 Task: Create a due date automation trigger when advanced on, on the monday after a card is due add basic assigned to me at 11:00 AM.
Action: Mouse moved to (837, 258)
Screenshot: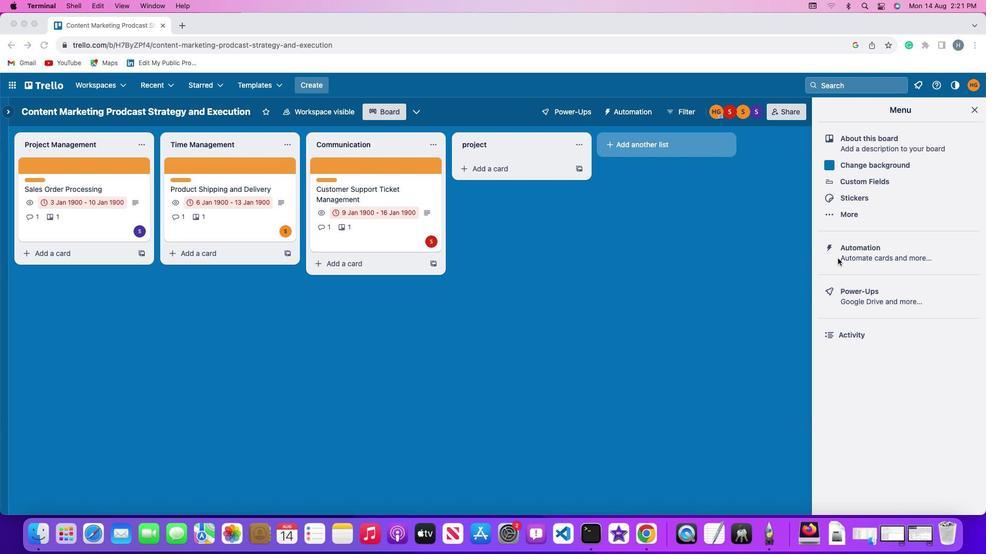 
Action: Mouse pressed left at (837, 258)
Screenshot: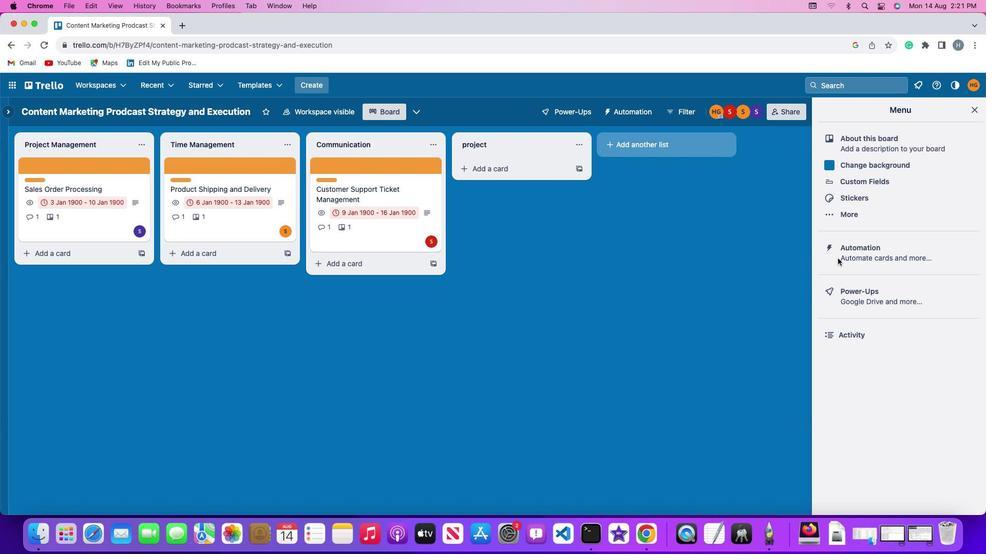 
Action: Mouse pressed left at (837, 258)
Screenshot: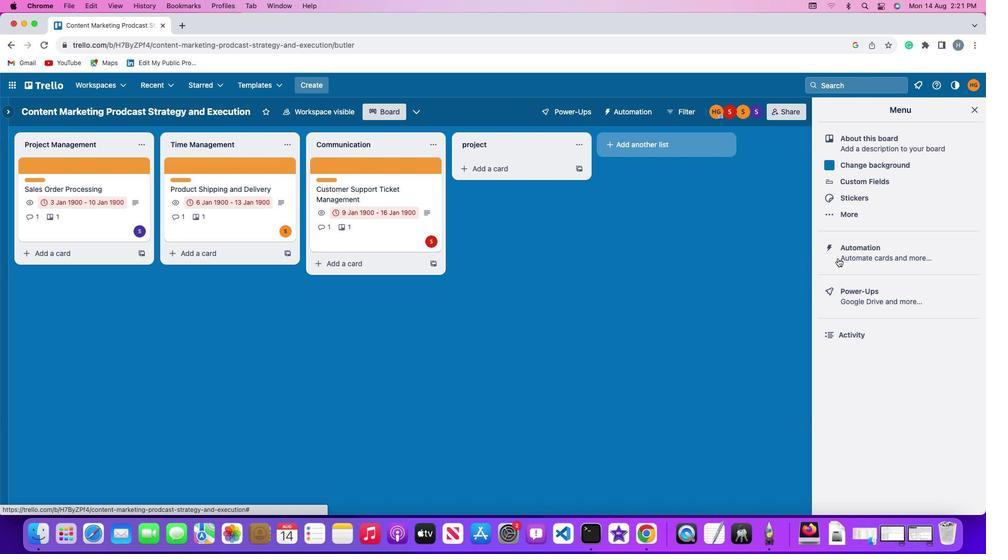 
Action: Mouse moved to (70, 243)
Screenshot: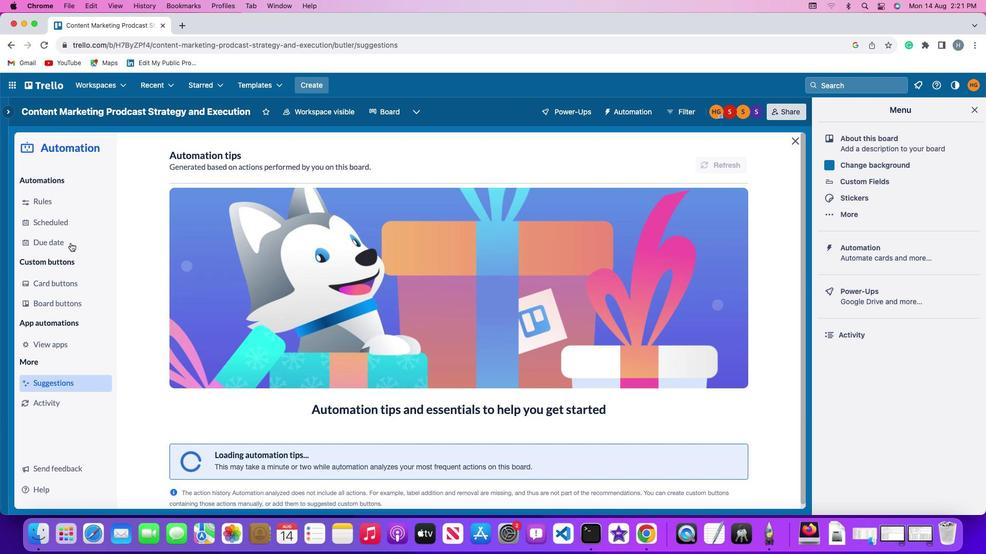 
Action: Mouse pressed left at (70, 243)
Screenshot: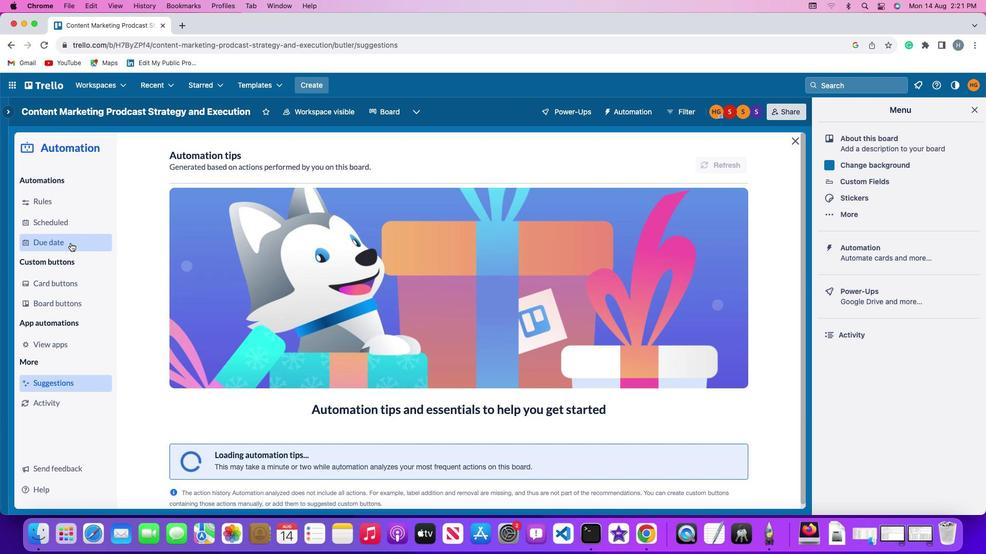 
Action: Mouse moved to (692, 159)
Screenshot: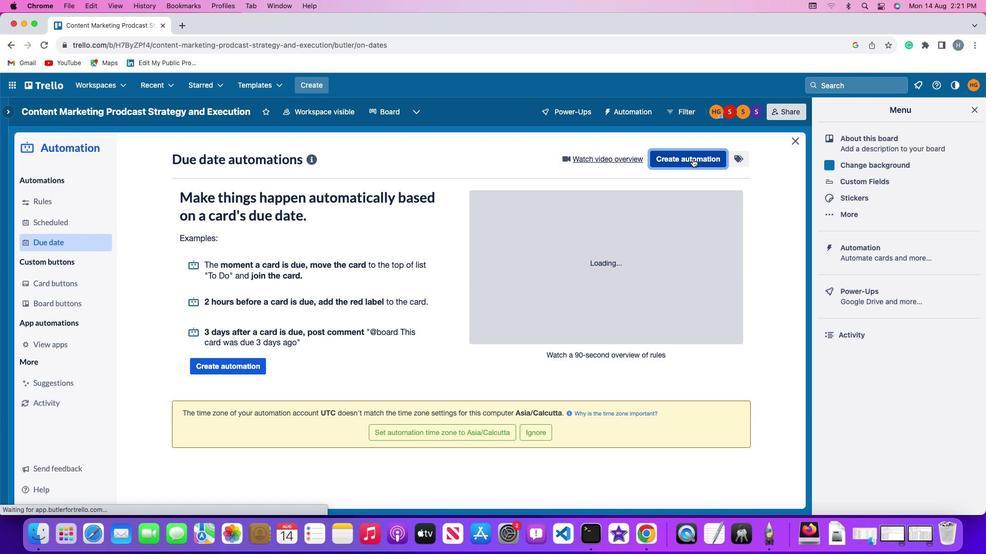 
Action: Mouse pressed left at (692, 159)
Screenshot: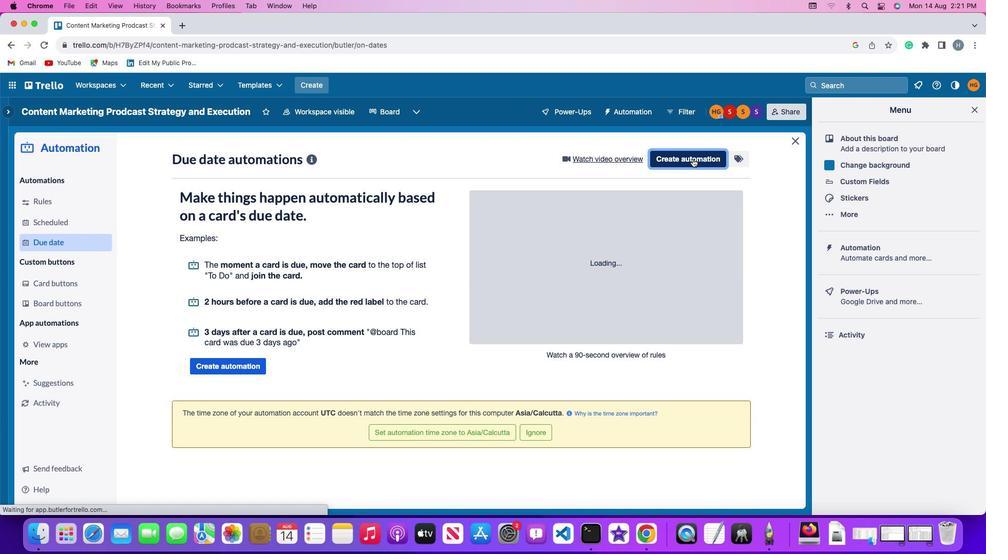 
Action: Mouse moved to (272, 258)
Screenshot: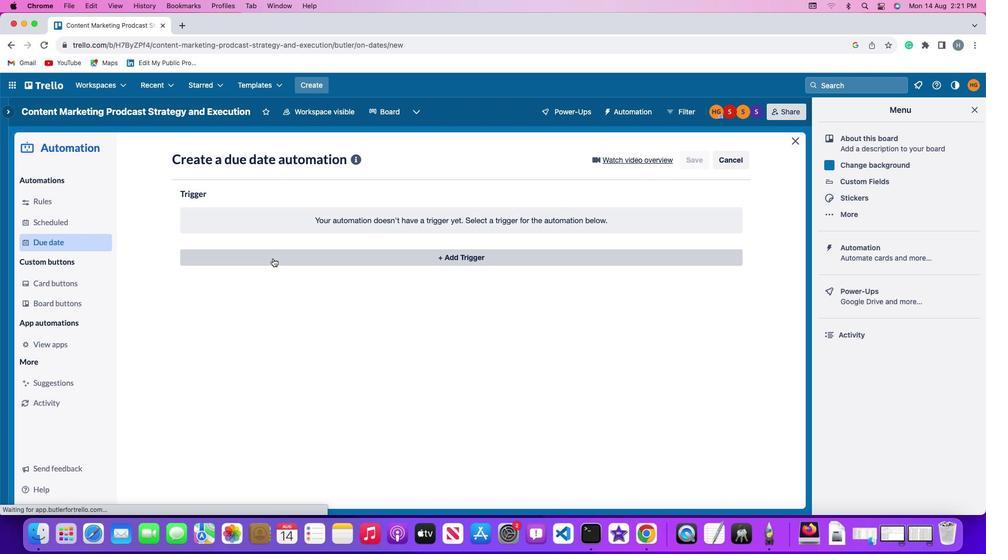 
Action: Mouse pressed left at (272, 258)
Screenshot: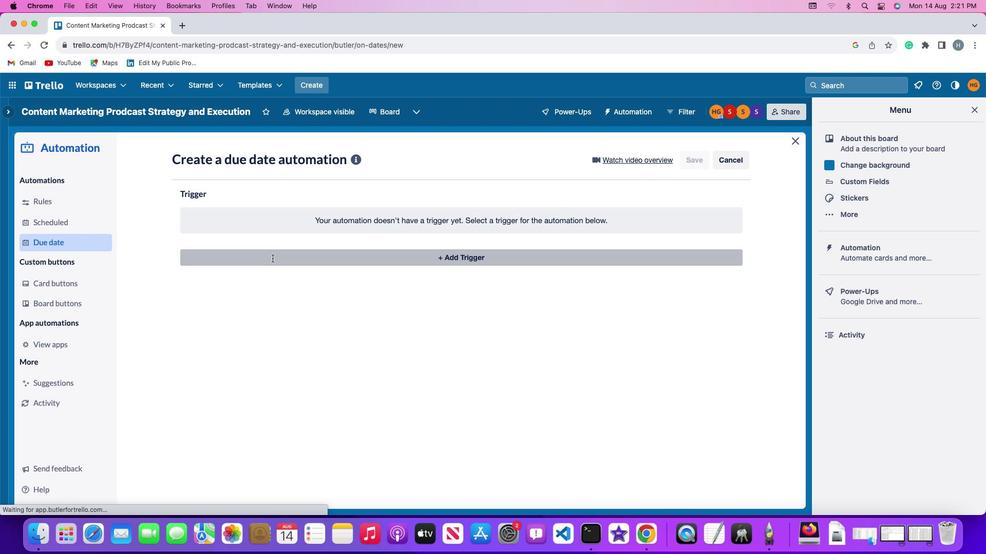 
Action: Mouse moved to (222, 448)
Screenshot: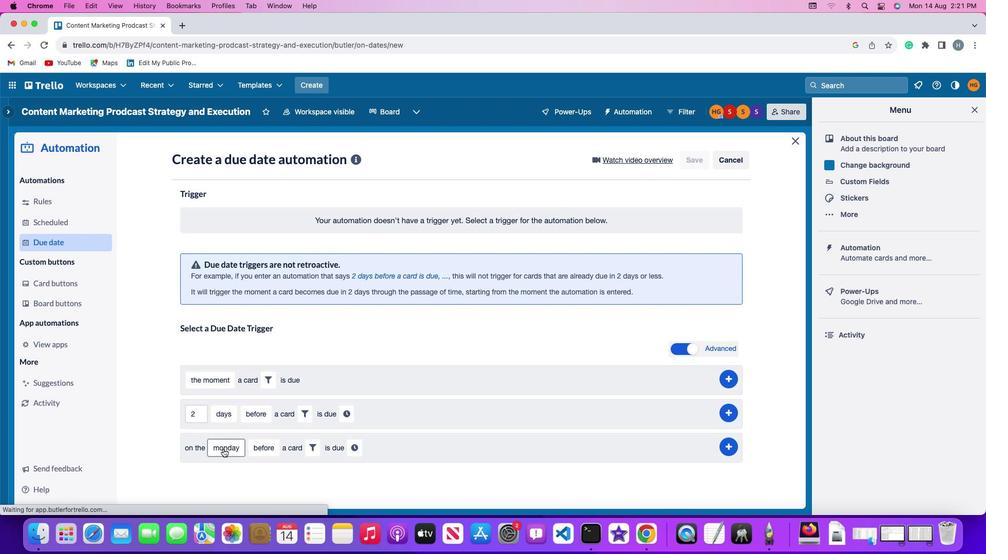 
Action: Mouse pressed left at (222, 448)
Screenshot: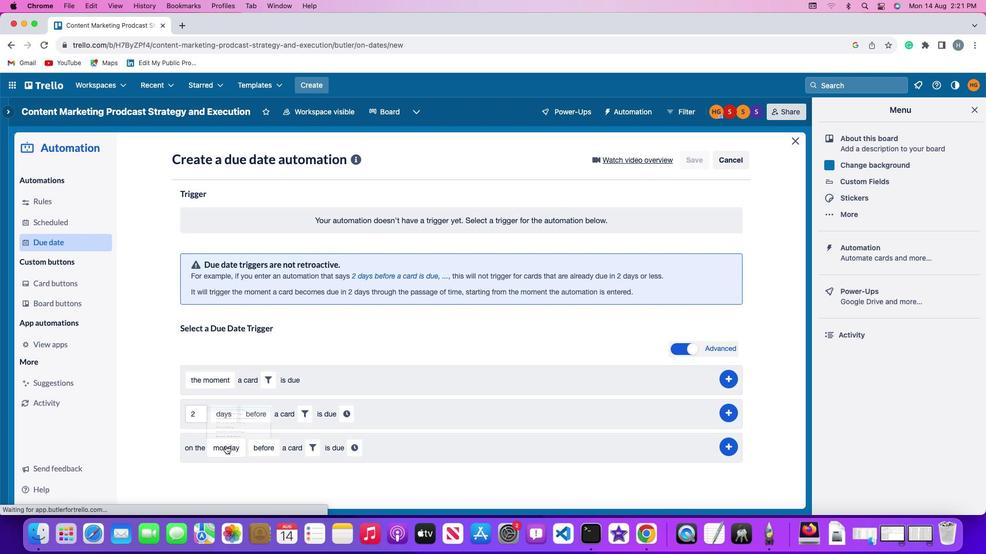 
Action: Mouse moved to (247, 308)
Screenshot: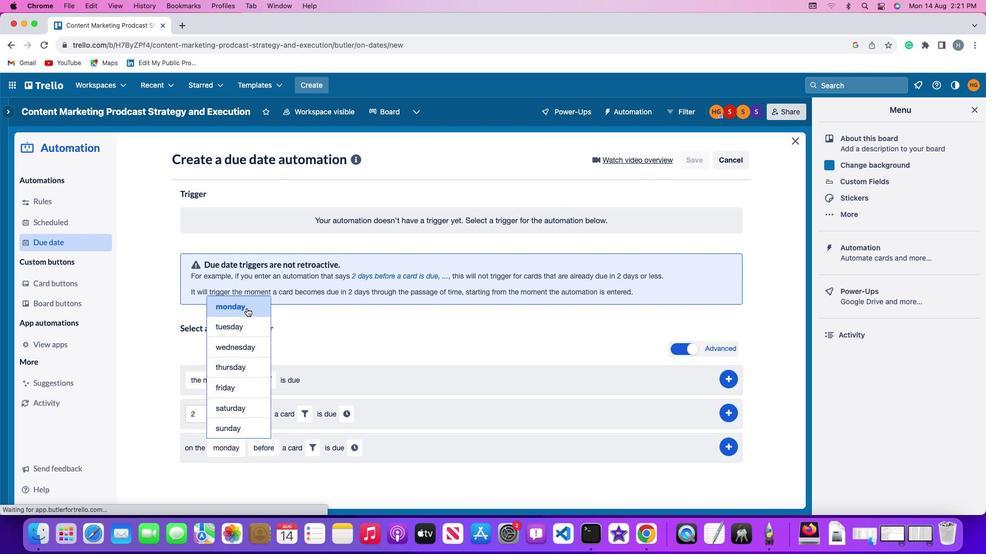 
Action: Mouse pressed left at (247, 308)
Screenshot: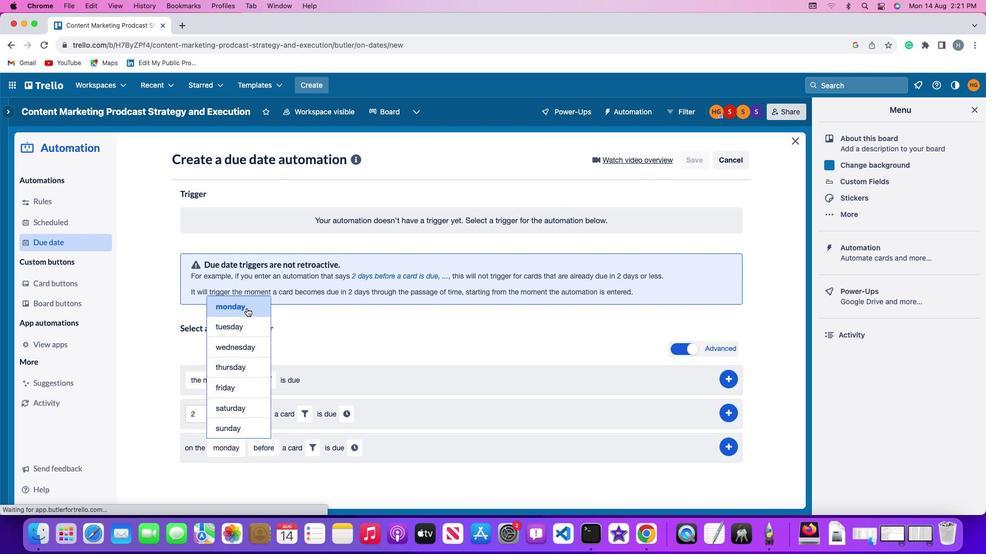 
Action: Mouse moved to (270, 448)
Screenshot: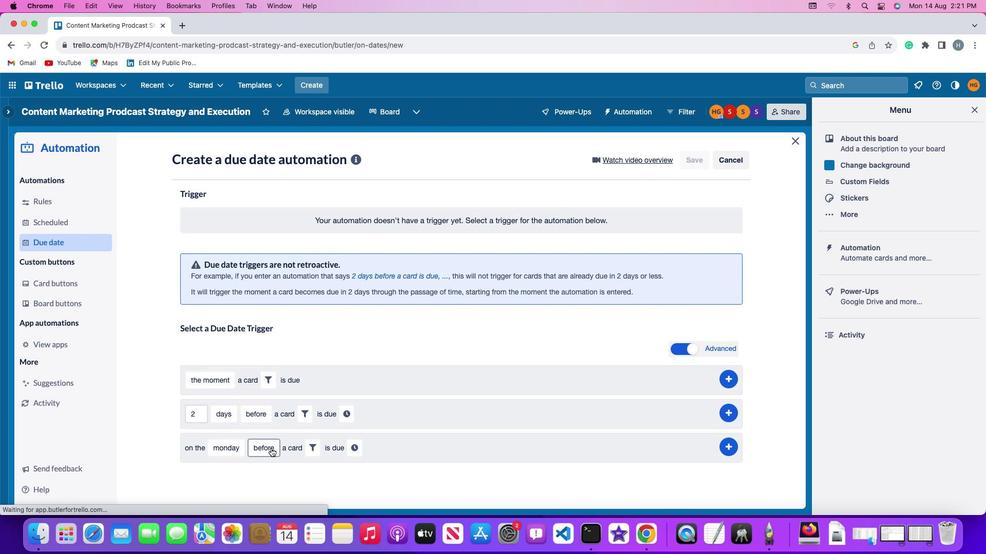 
Action: Mouse pressed left at (270, 448)
Screenshot: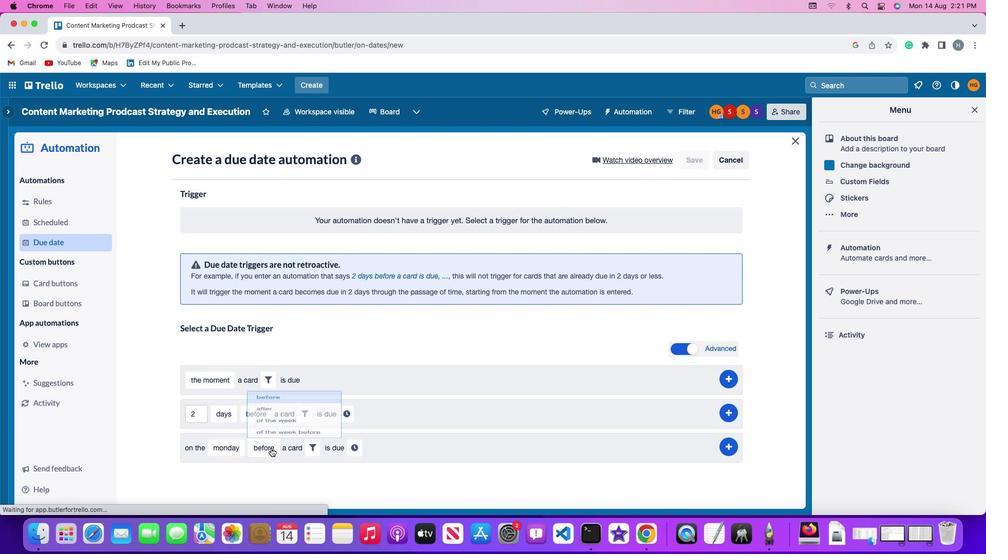 
Action: Mouse moved to (281, 384)
Screenshot: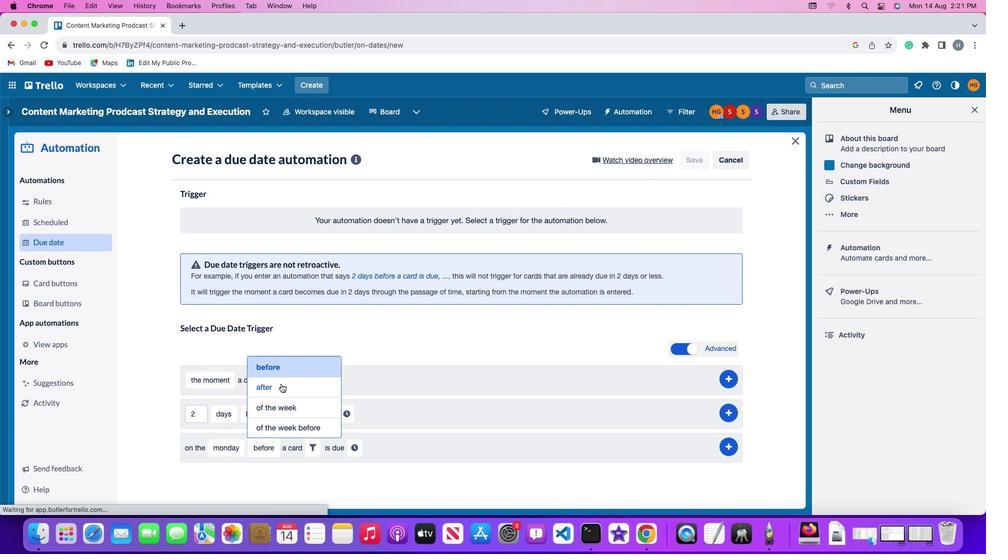 
Action: Mouse pressed left at (281, 384)
Screenshot: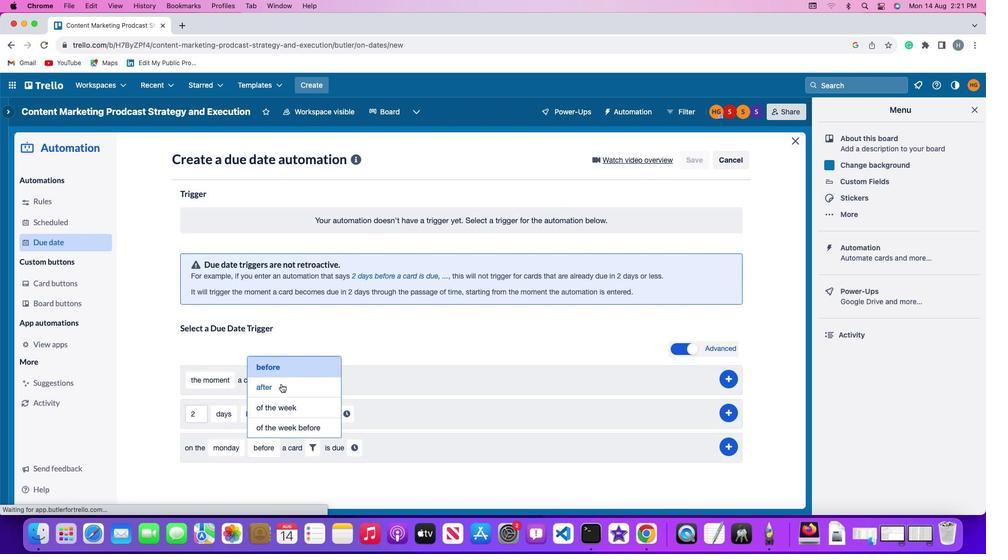 
Action: Mouse moved to (308, 447)
Screenshot: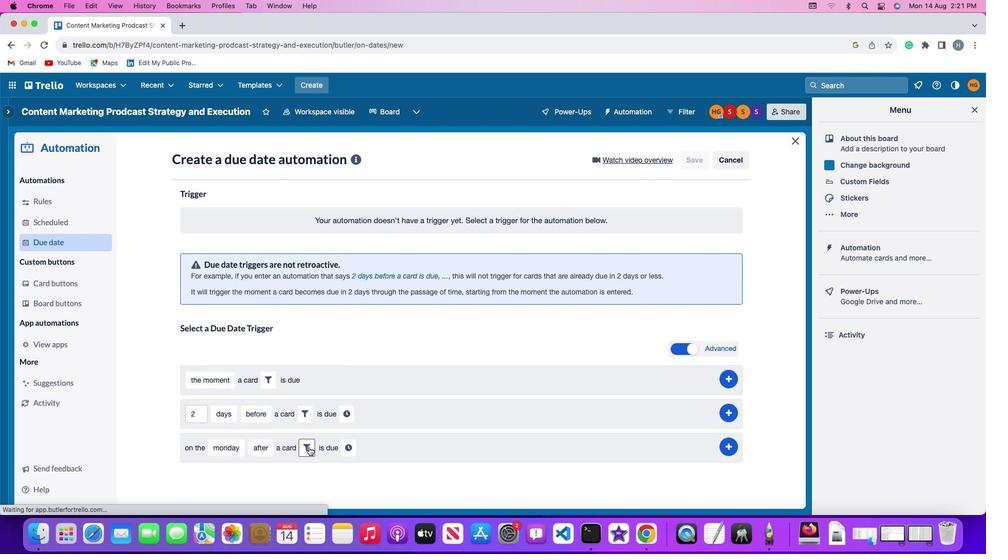
Action: Mouse pressed left at (308, 447)
Screenshot: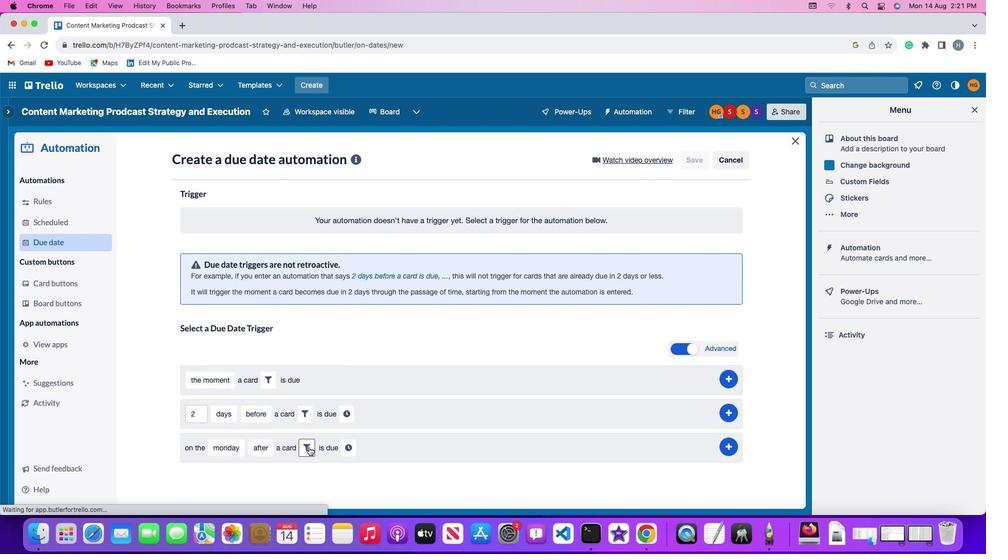 
Action: Mouse moved to (287, 482)
Screenshot: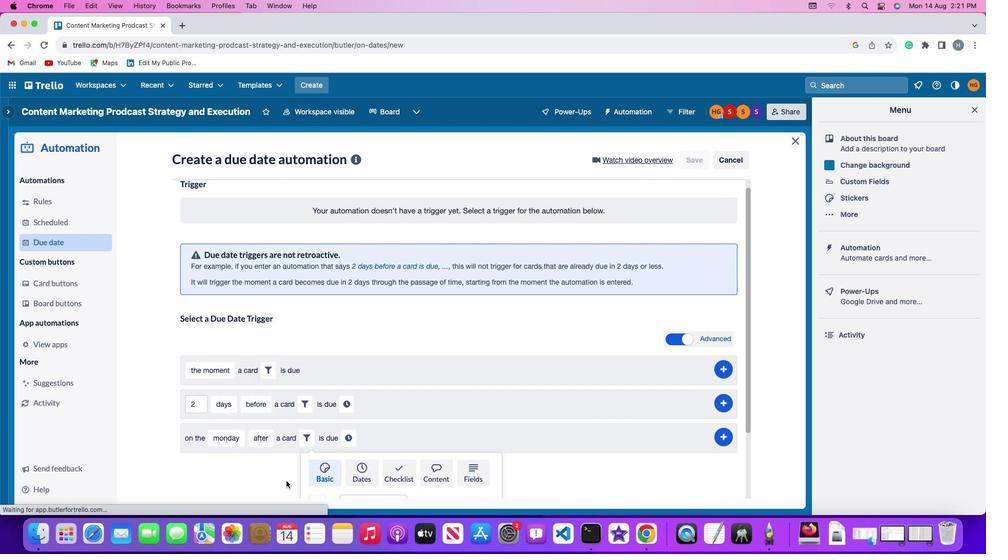 
Action: Mouse scrolled (287, 482) with delta (0, 0)
Screenshot: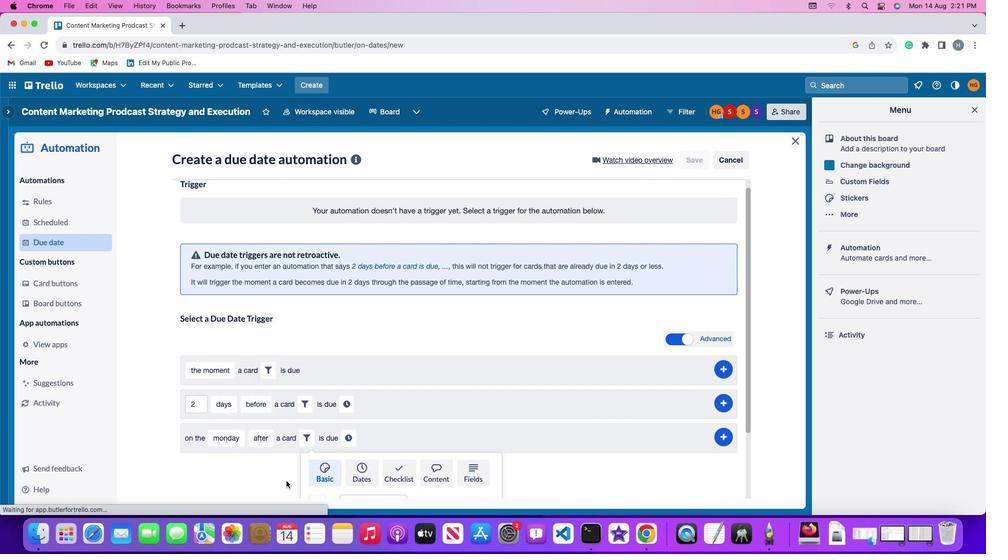 
Action: Mouse moved to (287, 482)
Screenshot: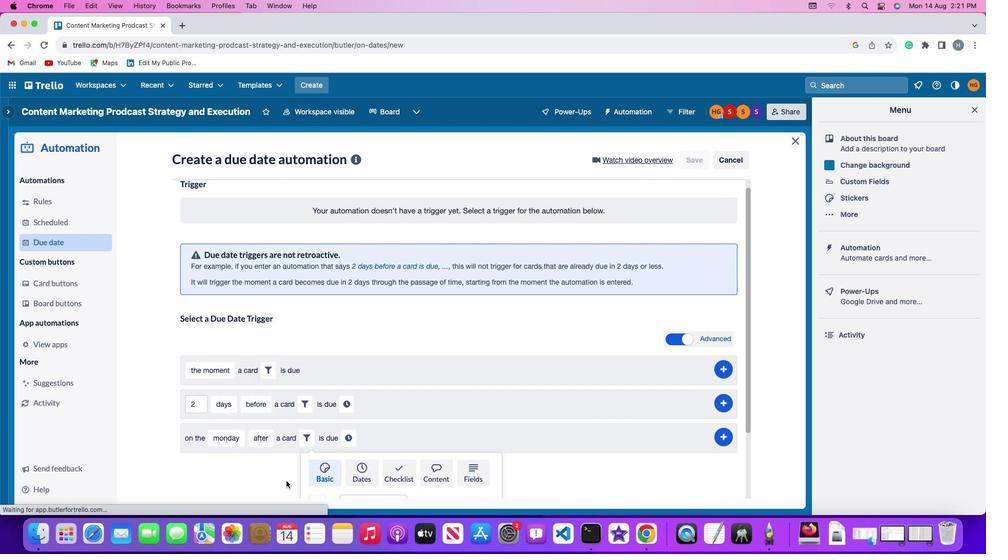 
Action: Mouse scrolled (287, 482) with delta (0, 0)
Screenshot: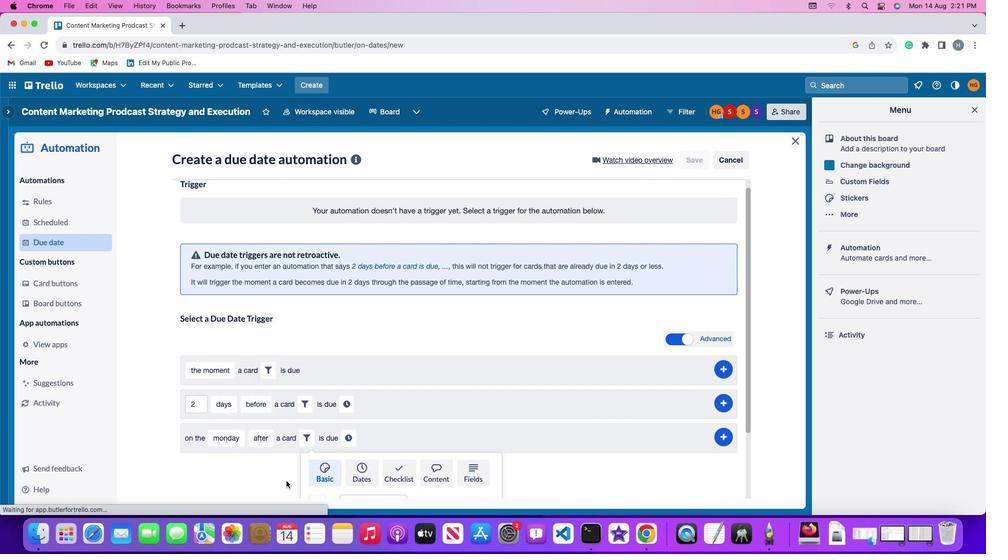 
Action: Mouse moved to (287, 482)
Screenshot: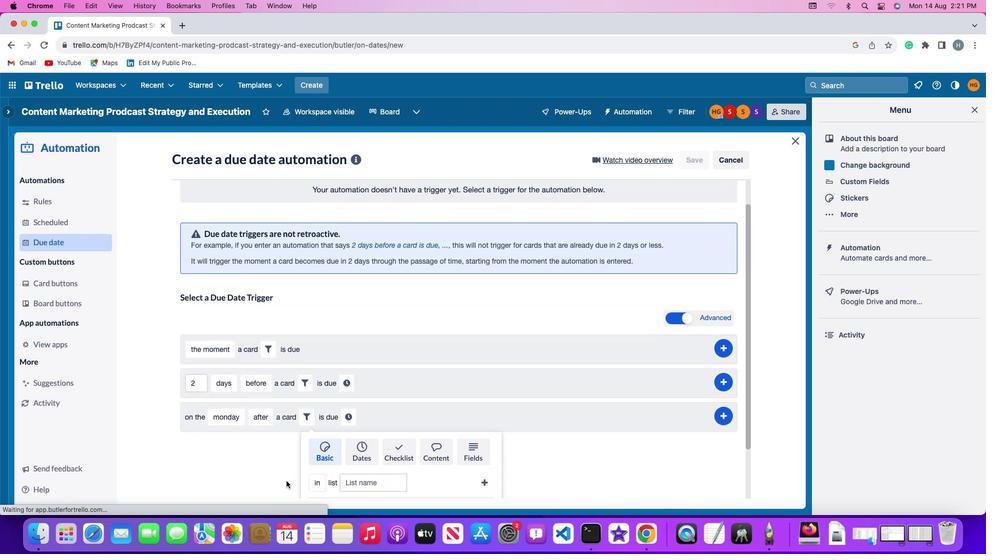
Action: Mouse scrolled (287, 482) with delta (0, -1)
Screenshot: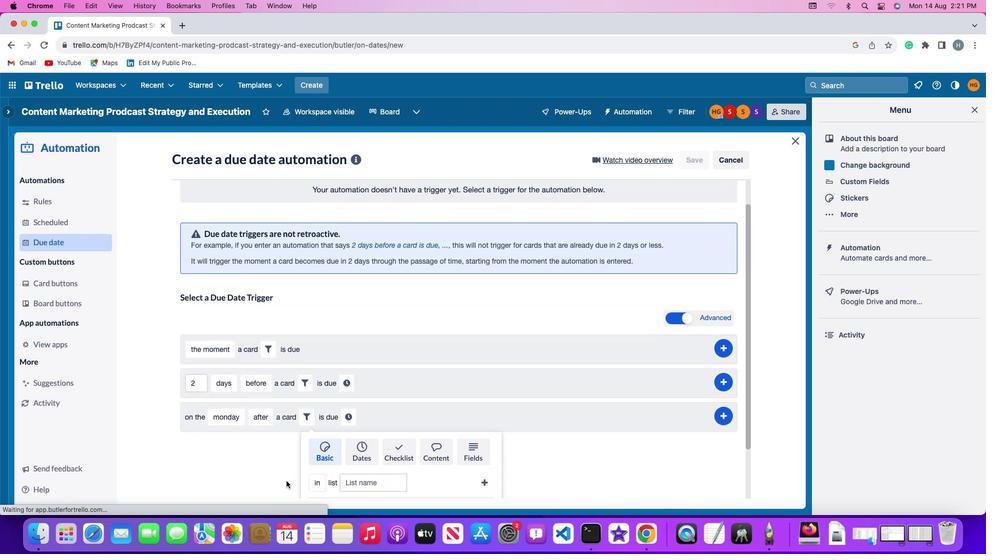 
Action: Mouse moved to (287, 482)
Screenshot: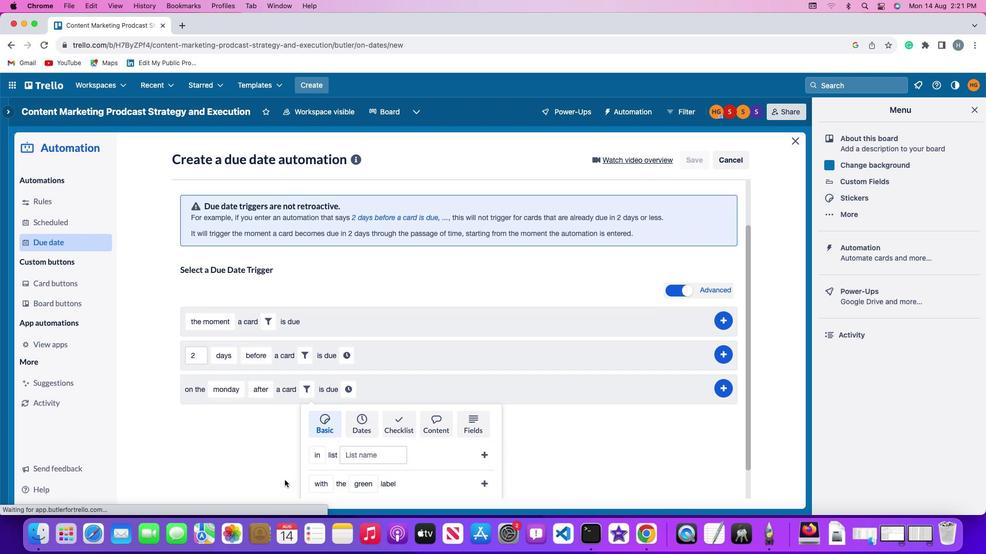 
Action: Mouse scrolled (287, 482) with delta (0, -2)
Screenshot: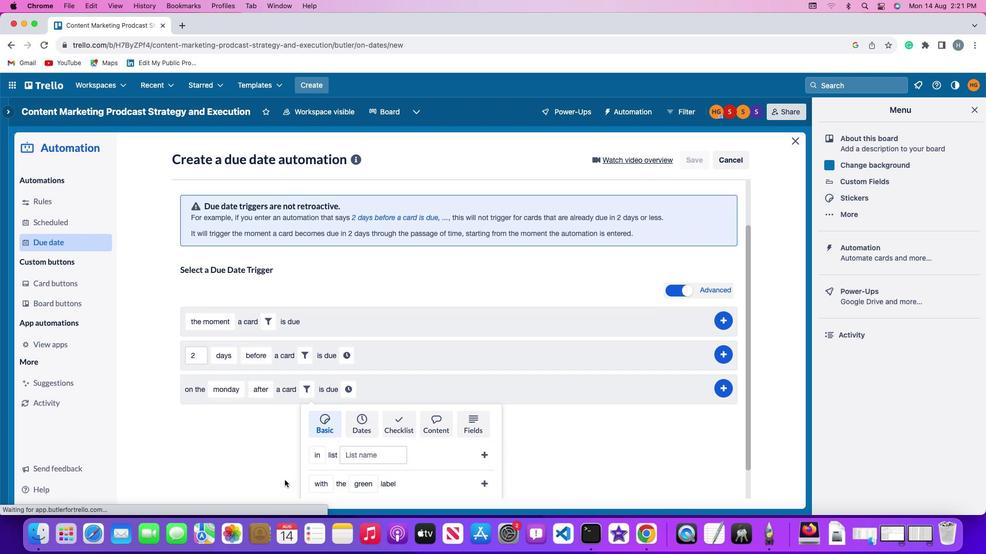 
Action: Mouse moved to (279, 479)
Screenshot: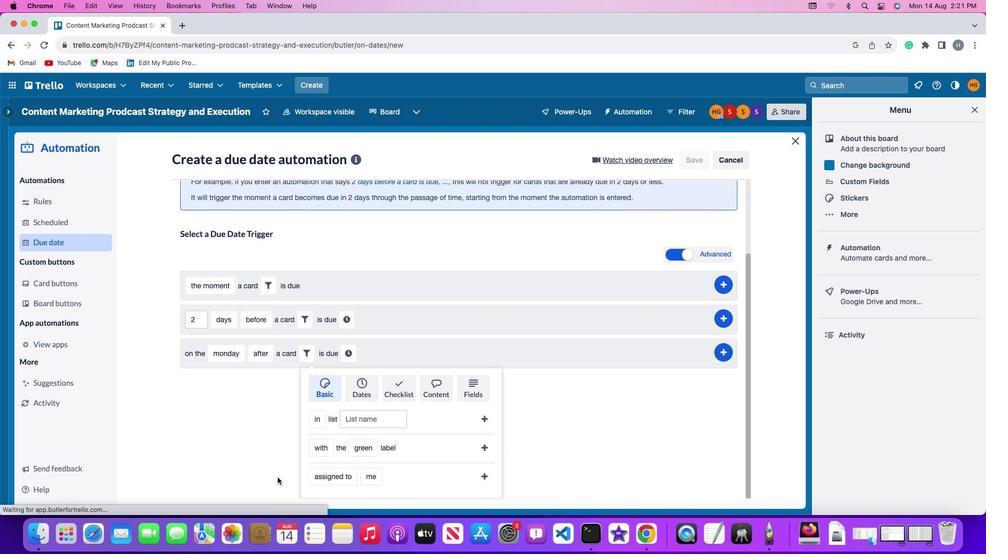 
Action: Mouse scrolled (279, 479) with delta (0, 0)
Screenshot: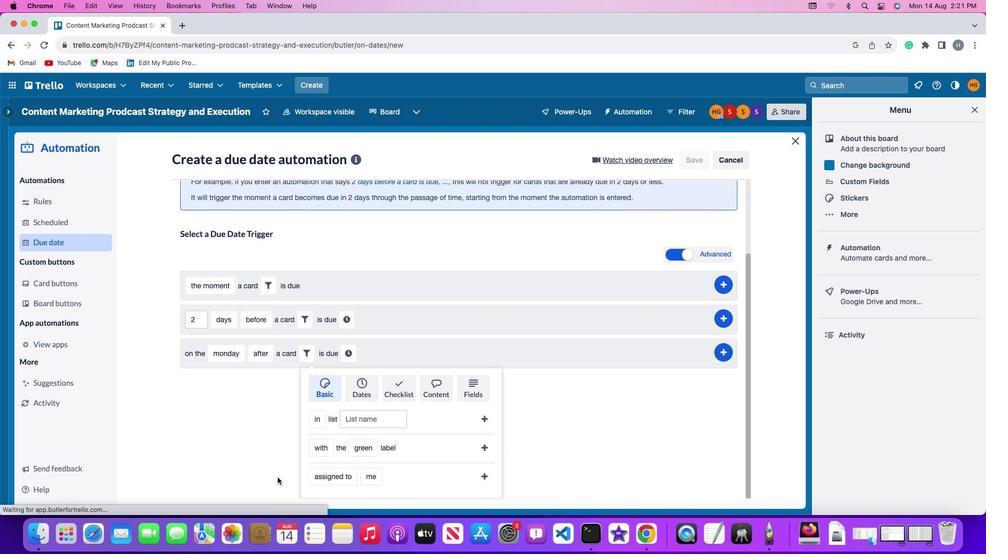 
Action: Mouse moved to (278, 479)
Screenshot: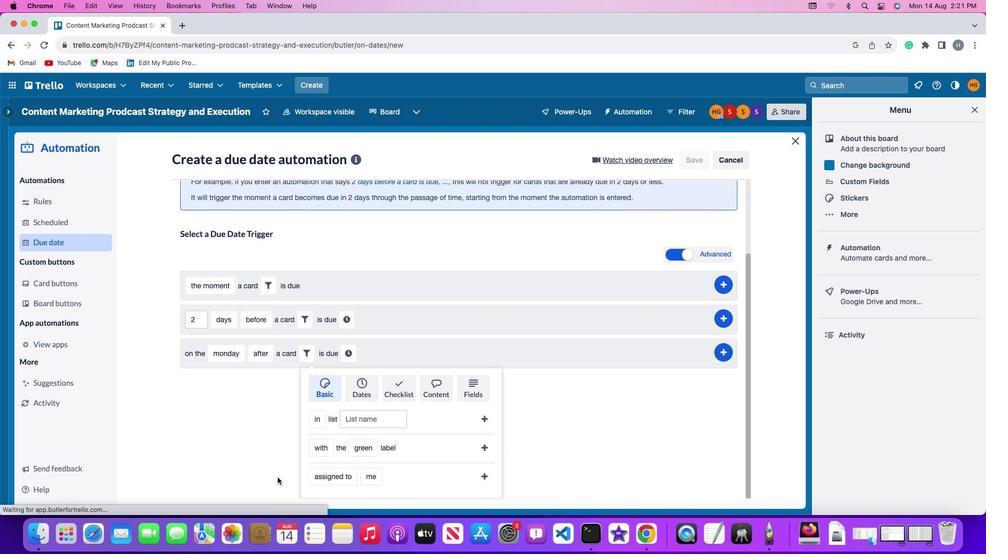 
Action: Mouse scrolled (278, 479) with delta (0, 0)
Screenshot: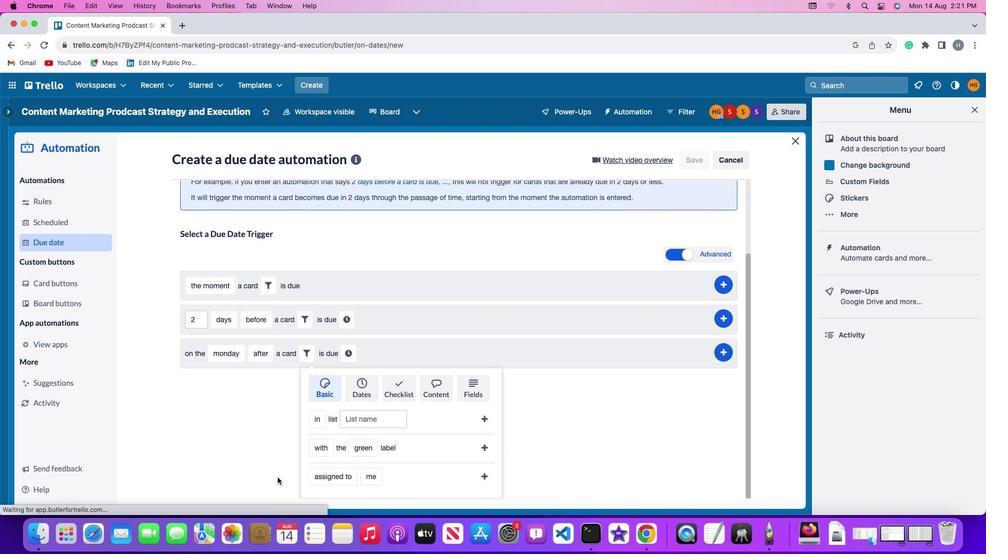
Action: Mouse scrolled (278, 479) with delta (0, -1)
Screenshot: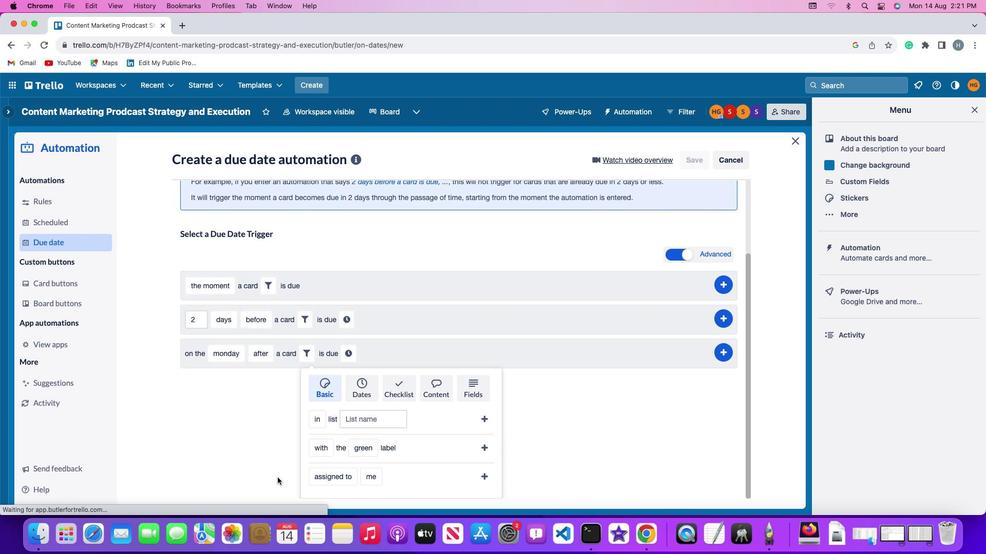 
Action: Mouse moved to (278, 478)
Screenshot: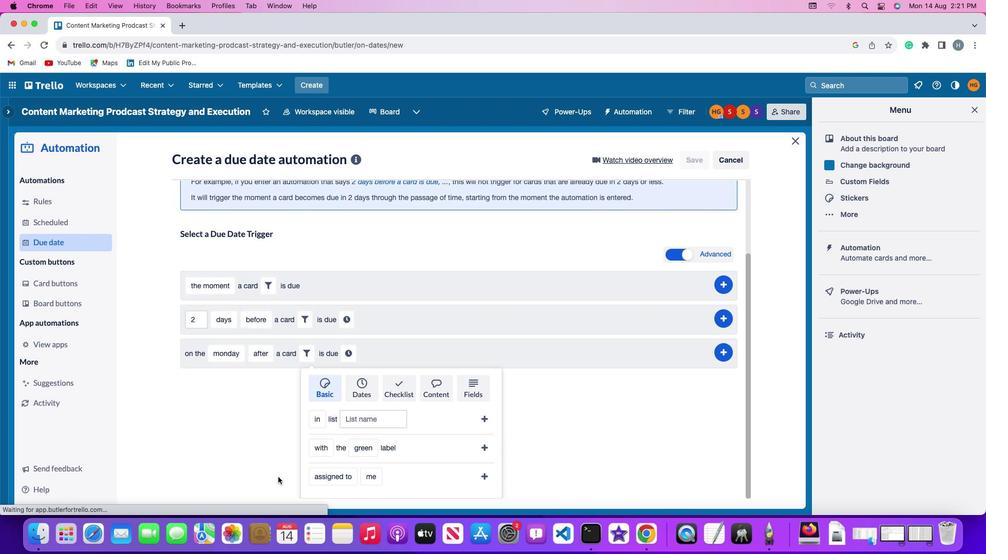 
Action: Mouse scrolled (278, 478) with delta (0, -2)
Screenshot: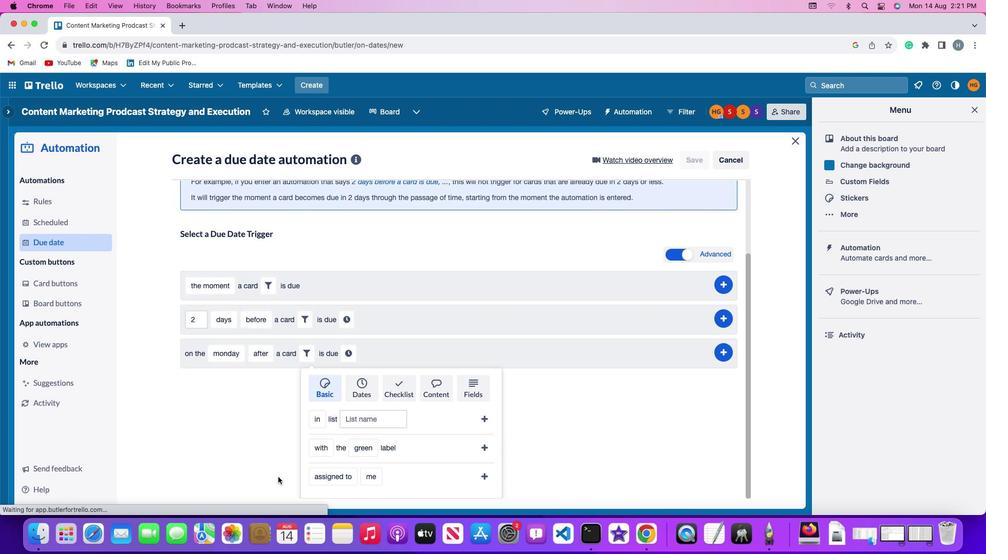
Action: Mouse moved to (322, 473)
Screenshot: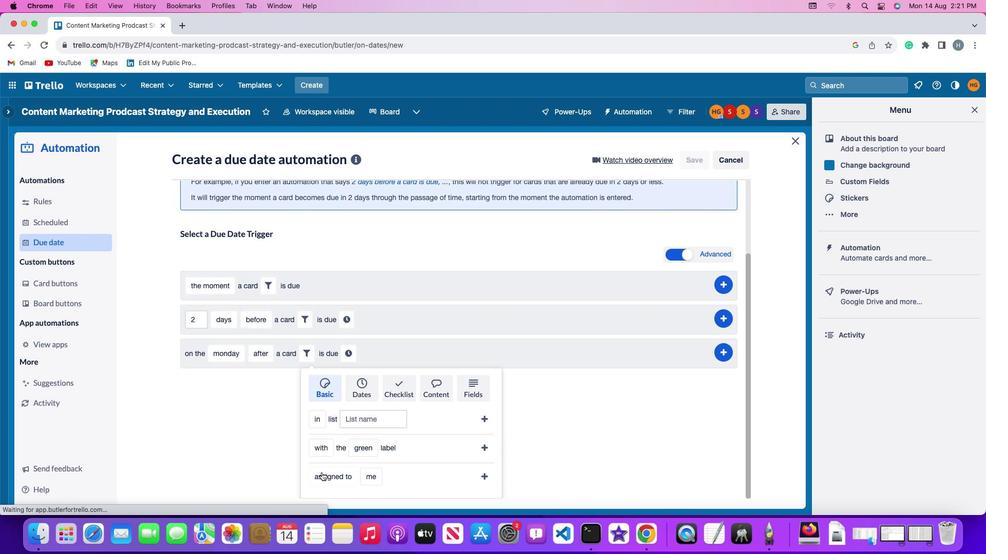 
Action: Mouse pressed left at (322, 473)
Screenshot: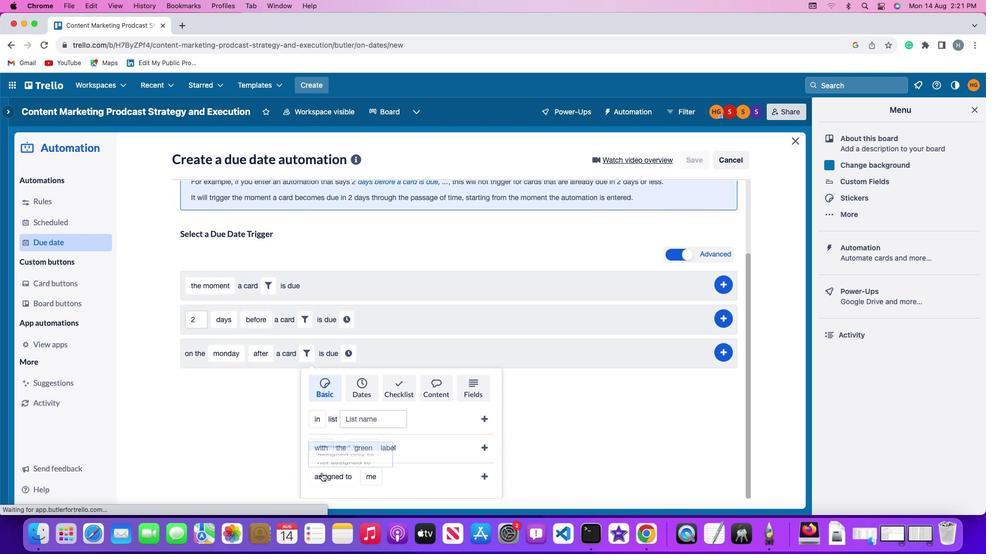 
Action: Mouse moved to (327, 419)
Screenshot: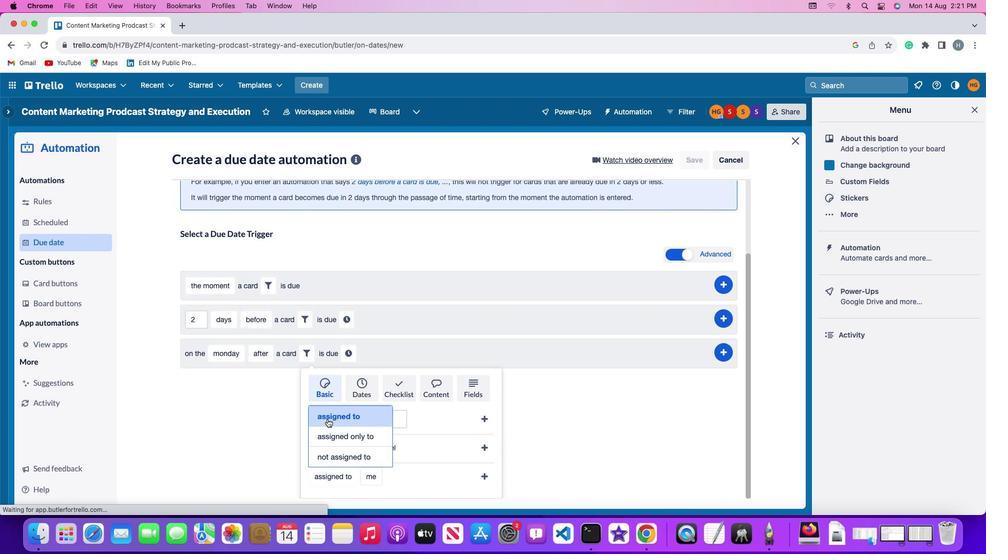 
Action: Mouse pressed left at (327, 419)
Screenshot: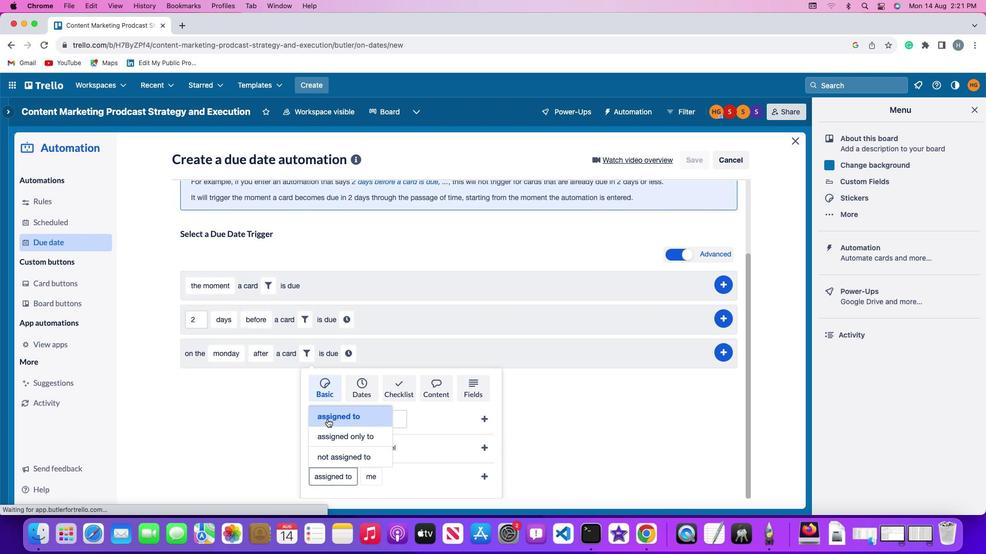 
Action: Mouse moved to (364, 474)
Screenshot: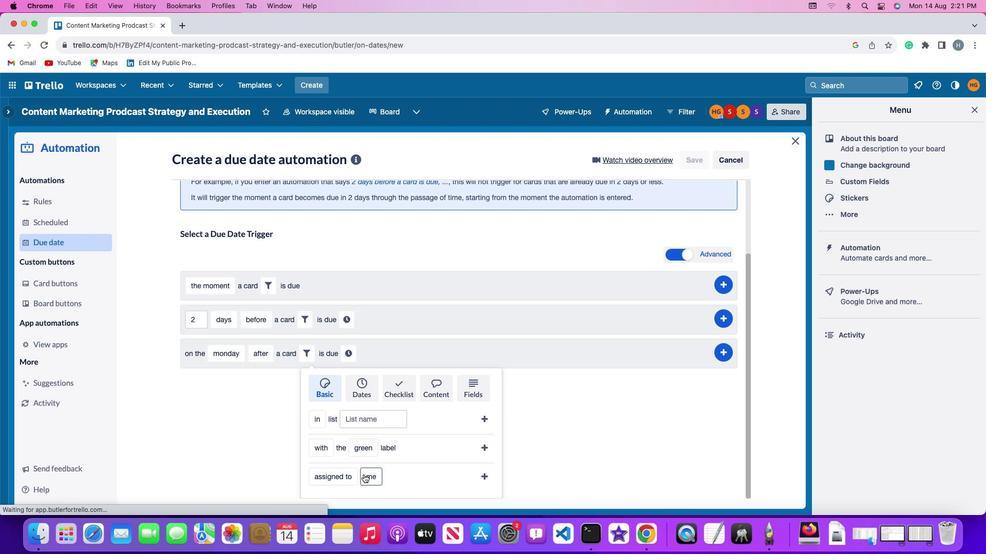 
Action: Mouse pressed left at (364, 474)
Screenshot: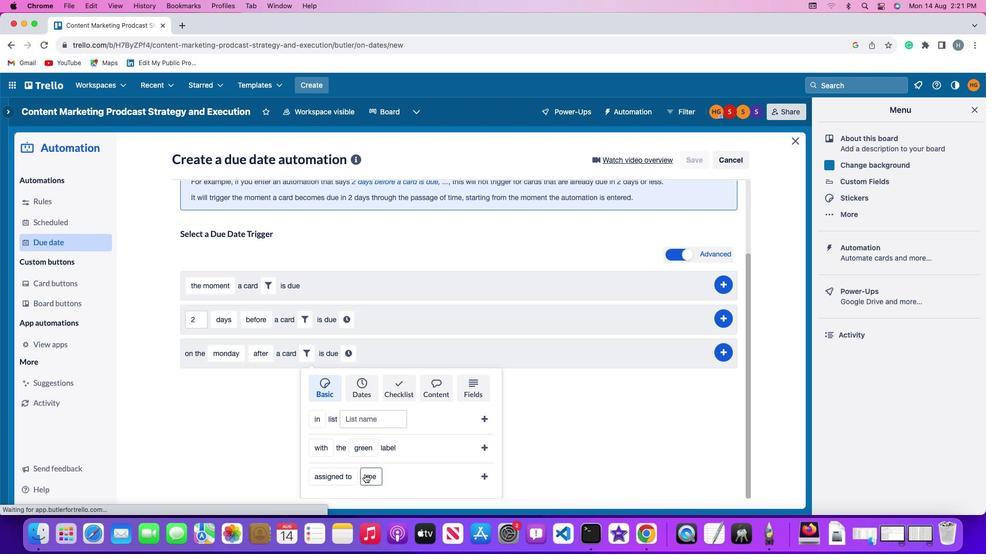 
Action: Mouse moved to (381, 418)
Screenshot: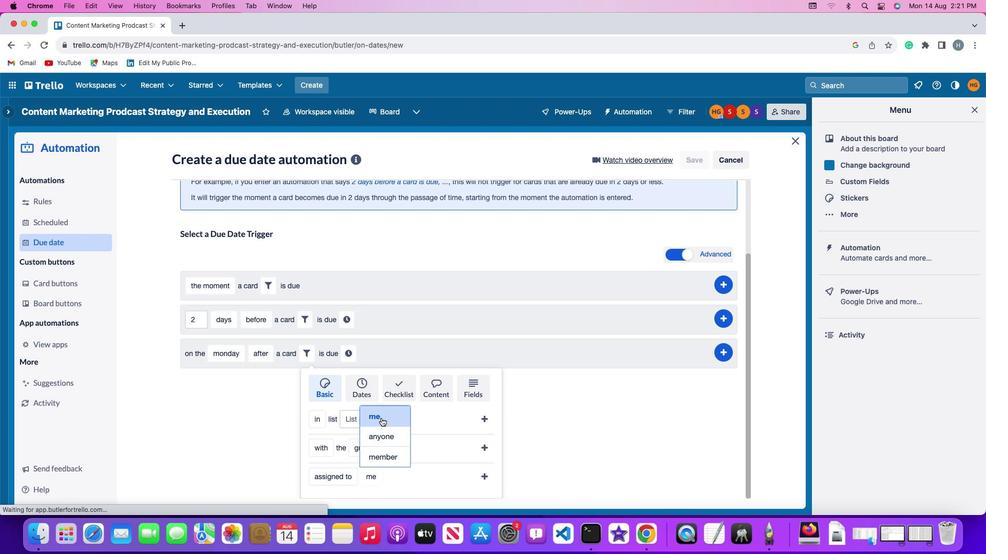 
Action: Mouse pressed left at (381, 418)
Screenshot: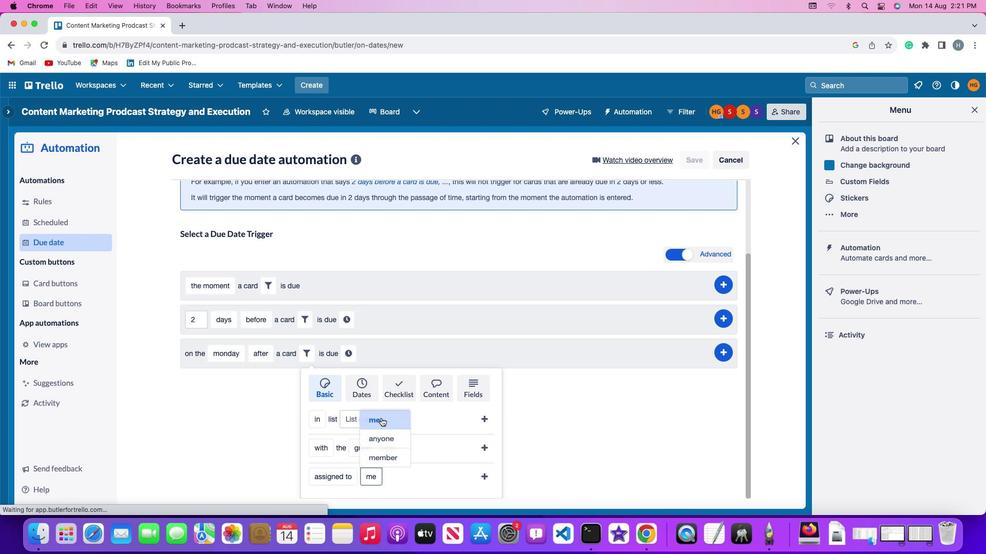 
Action: Mouse moved to (486, 474)
Screenshot: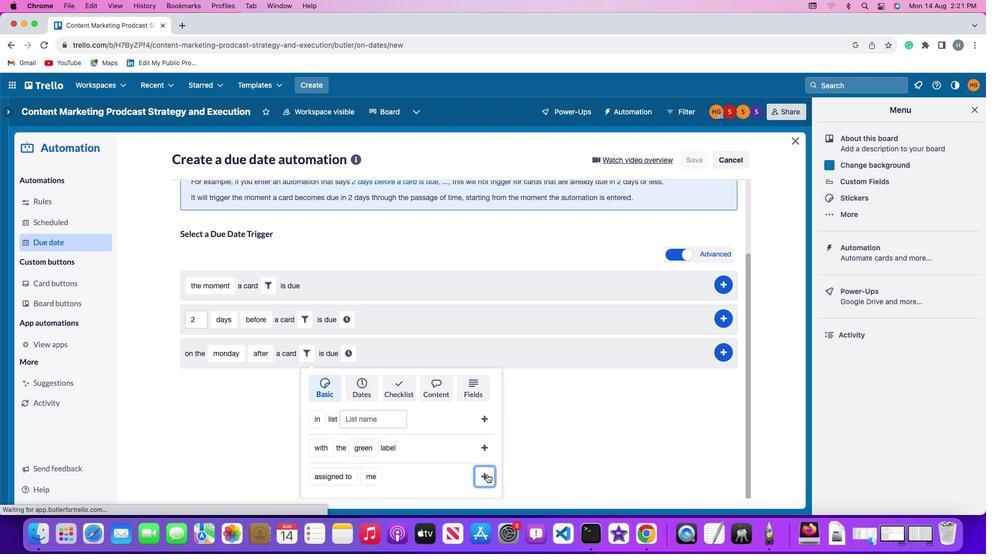 
Action: Mouse pressed left at (486, 474)
Screenshot: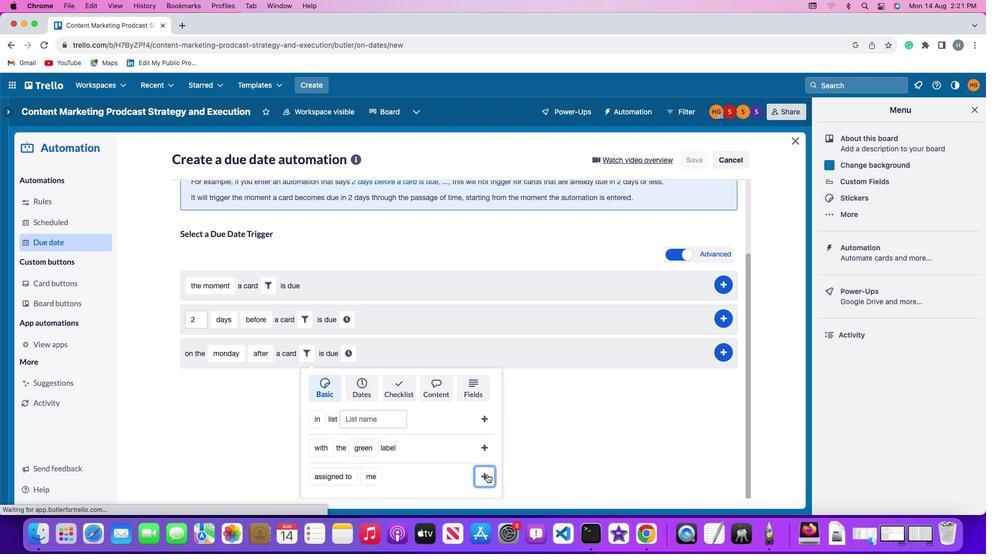 
Action: Mouse moved to (421, 451)
Screenshot: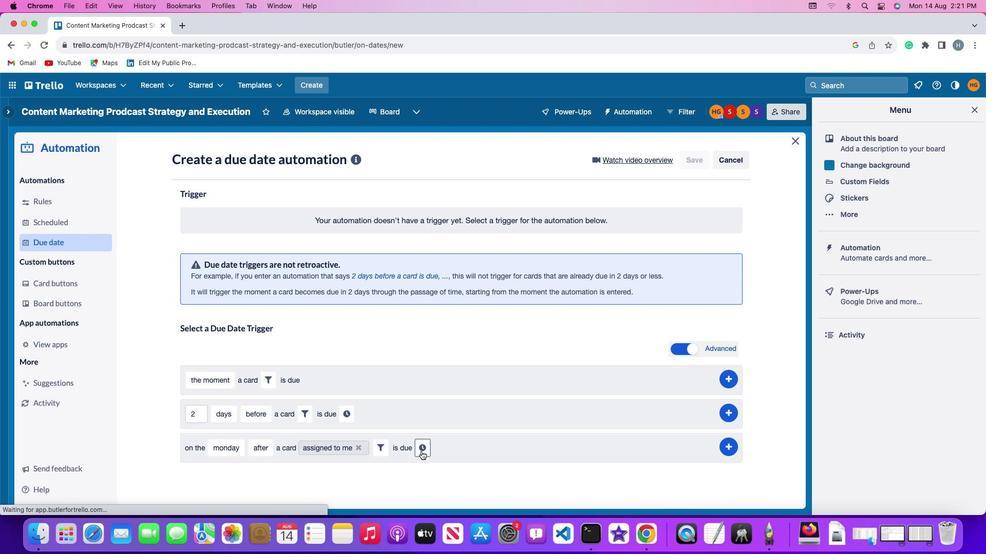 
Action: Mouse pressed left at (421, 451)
Screenshot: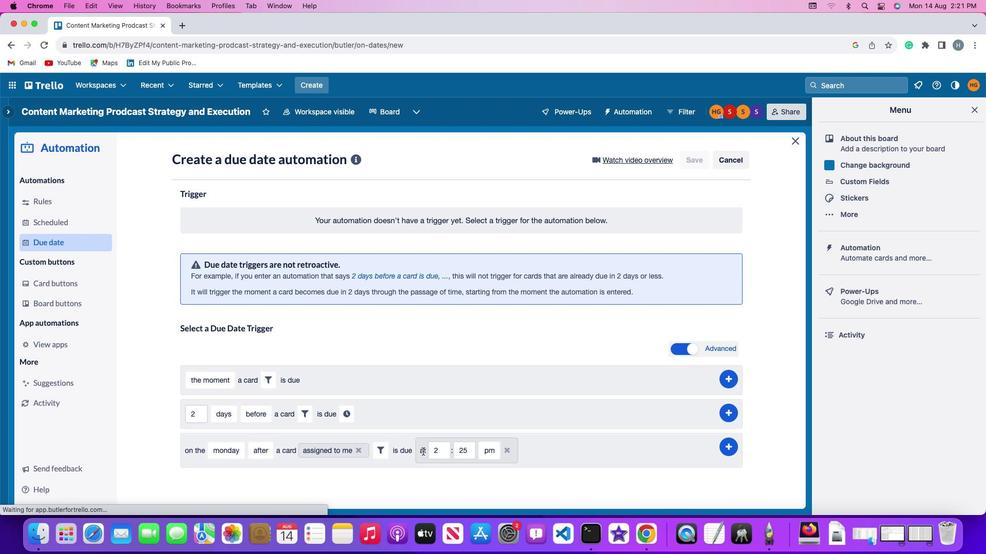 
Action: Mouse moved to (445, 451)
Screenshot: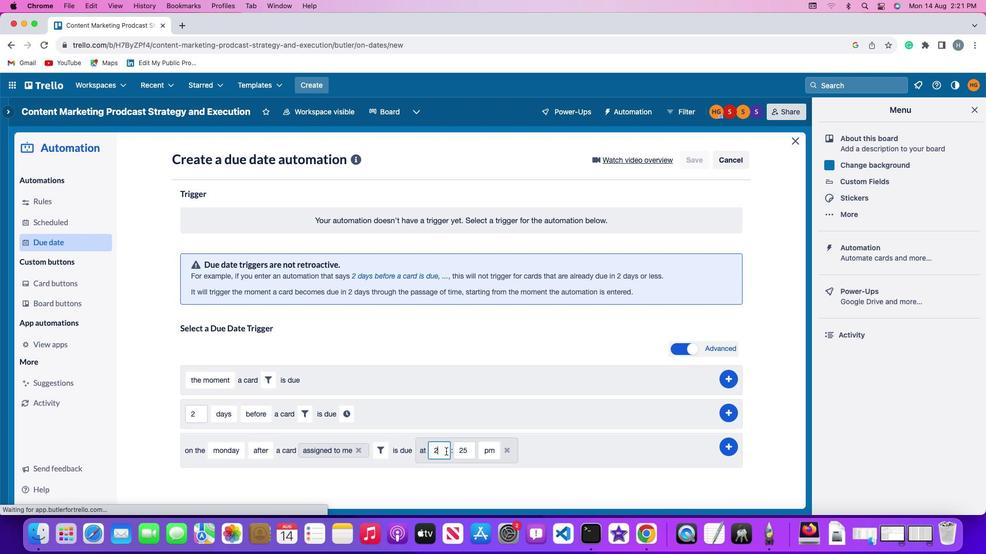 
Action: Mouse pressed left at (445, 451)
Screenshot: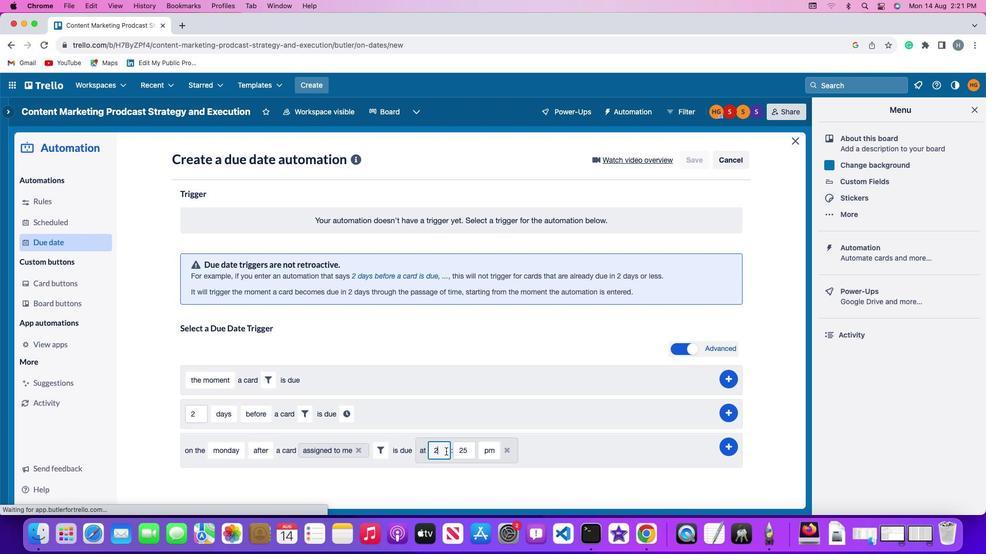 
Action: Key pressed Key.backspace'1''1'
Screenshot: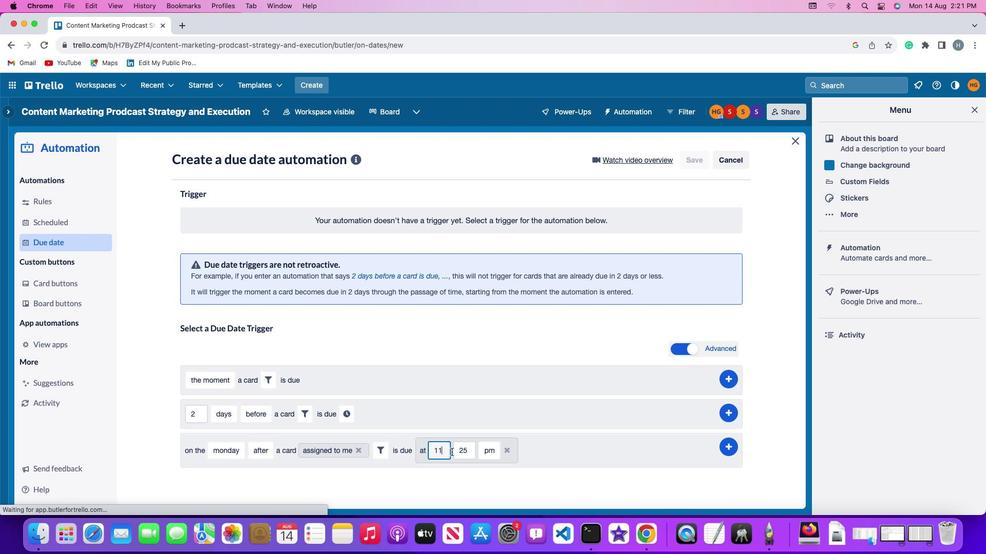 
Action: Mouse moved to (474, 451)
Screenshot: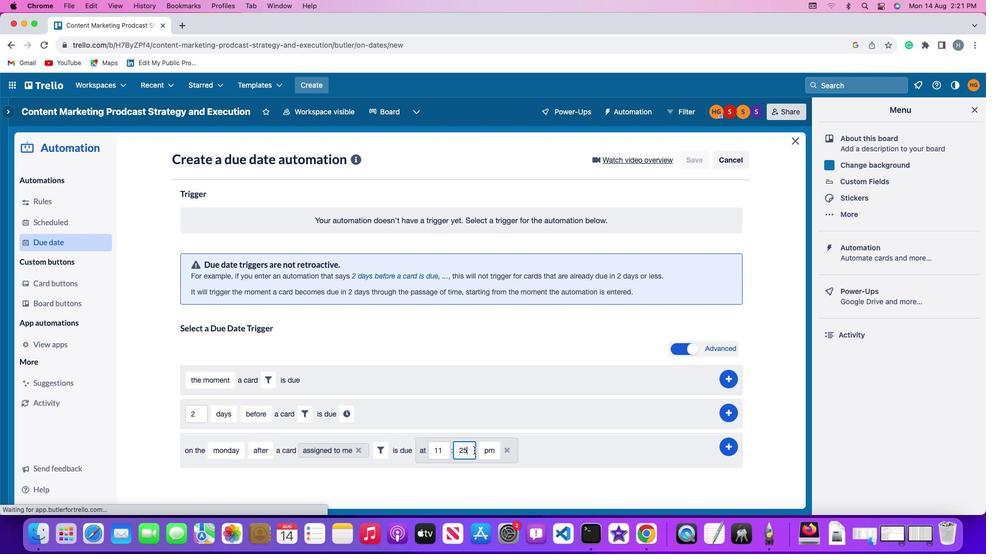 
Action: Mouse pressed left at (474, 451)
Screenshot: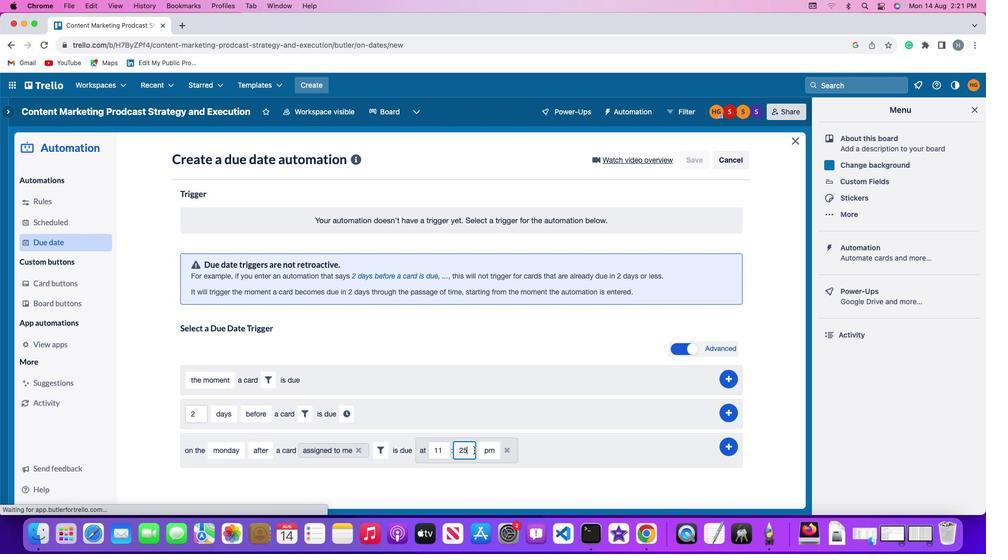 
Action: Mouse moved to (474, 450)
Screenshot: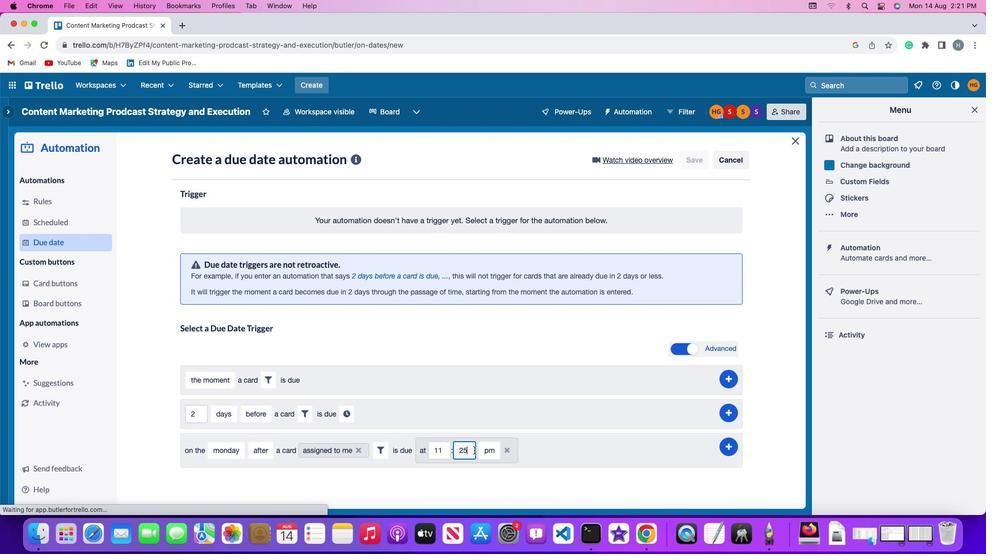 
Action: Key pressed Key.backspaceKey.backspace'0''0'
Screenshot: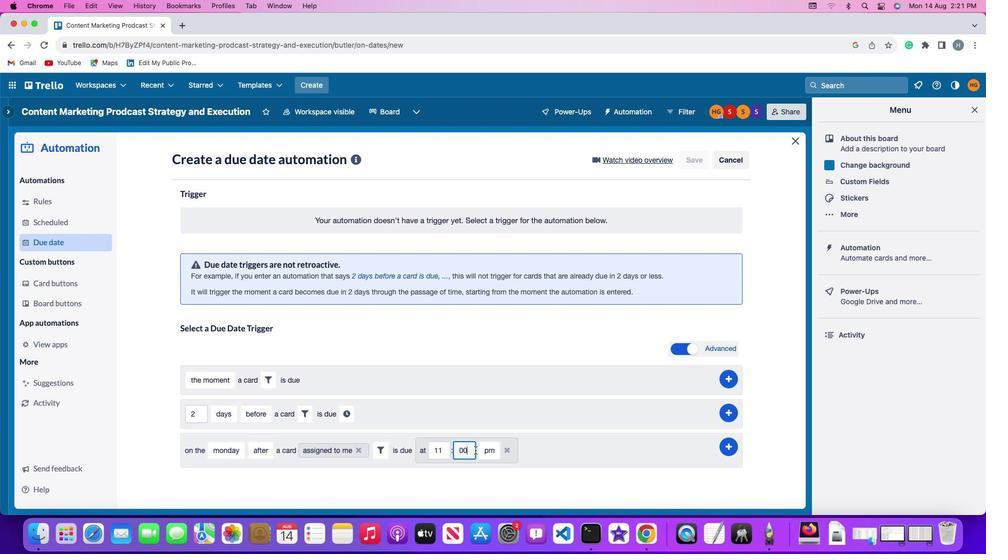 
Action: Mouse moved to (485, 449)
Screenshot: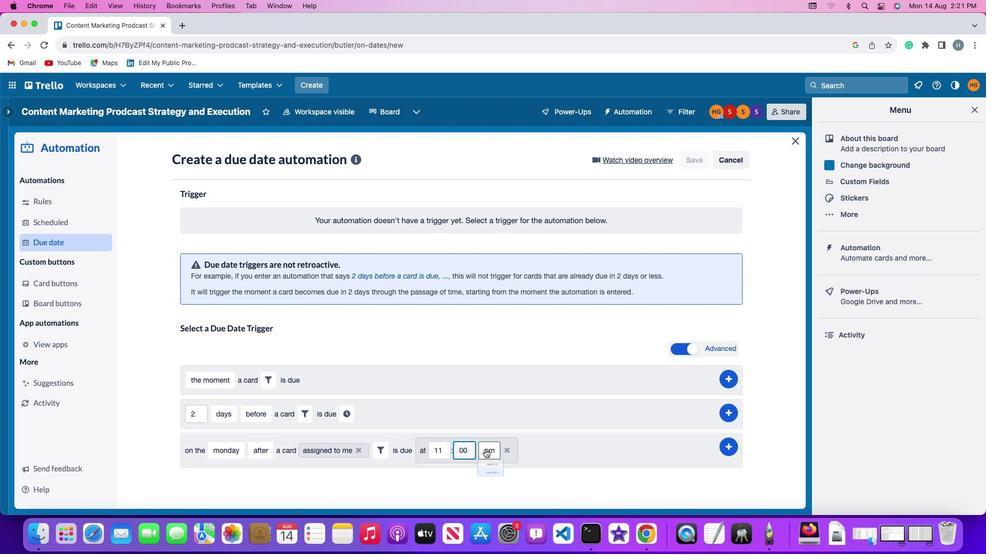 
Action: Mouse pressed left at (485, 449)
Screenshot: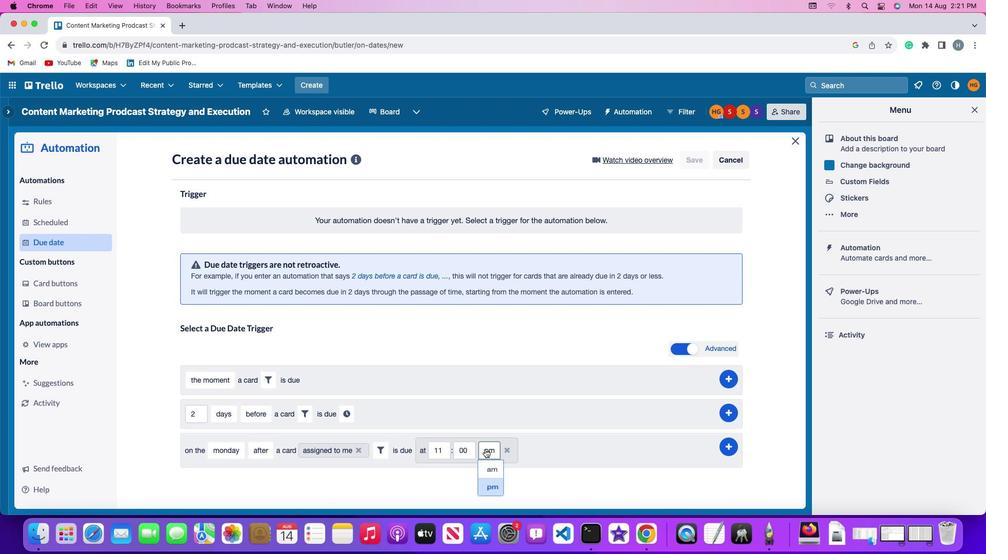 
Action: Mouse moved to (490, 462)
Screenshot: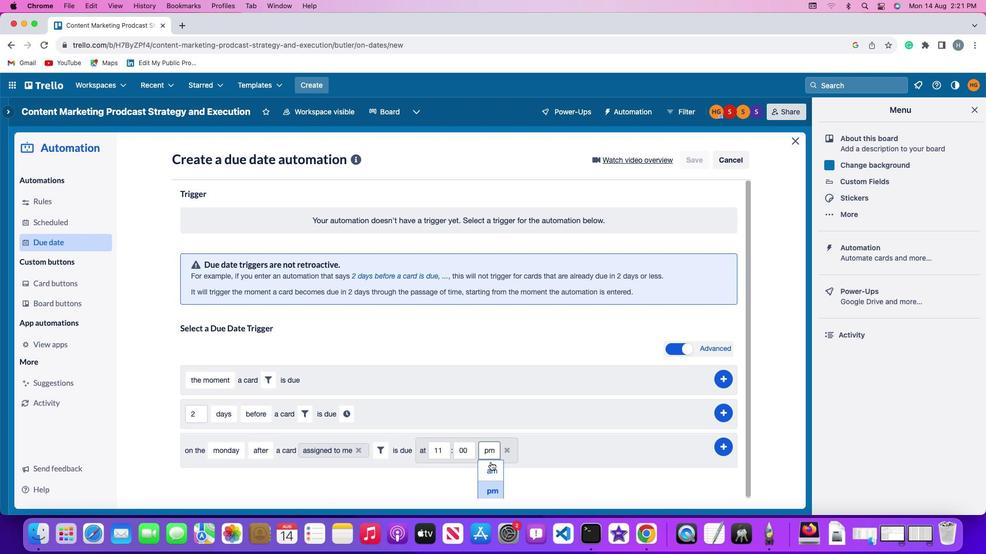 
Action: Mouse pressed left at (490, 462)
Screenshot: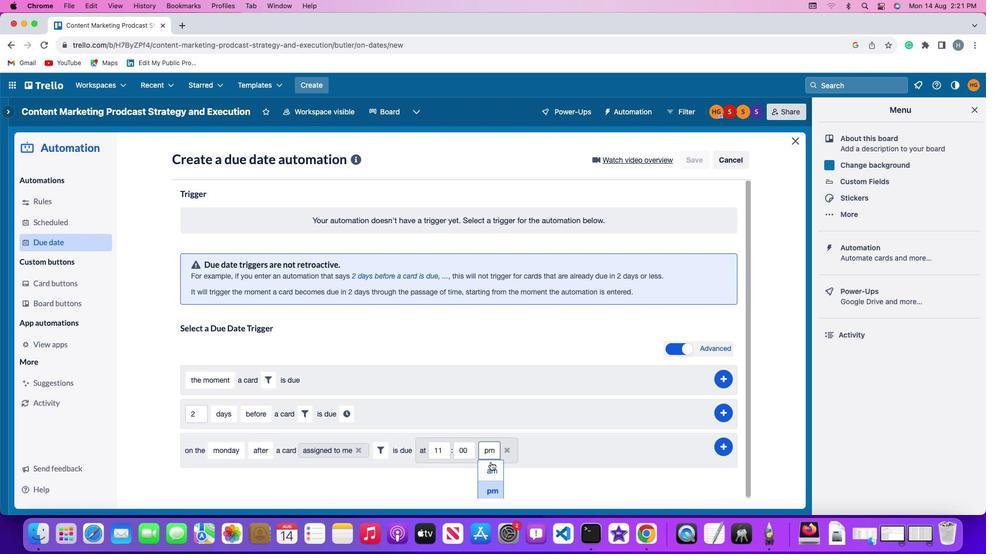 
Action: Mouse moved to (725, 444)
Screenshot: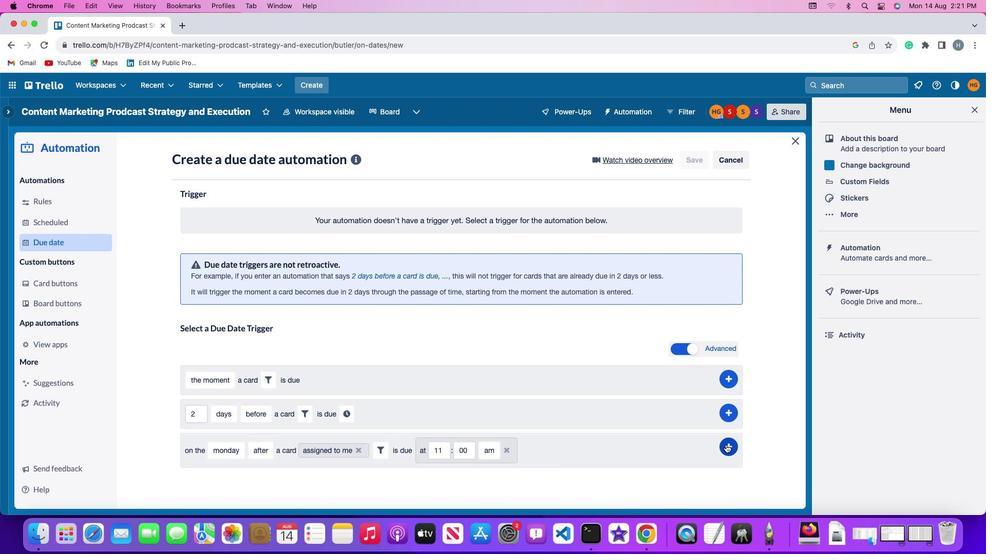 
Action: Mouse pressed left at (725, 444)
Screenshot: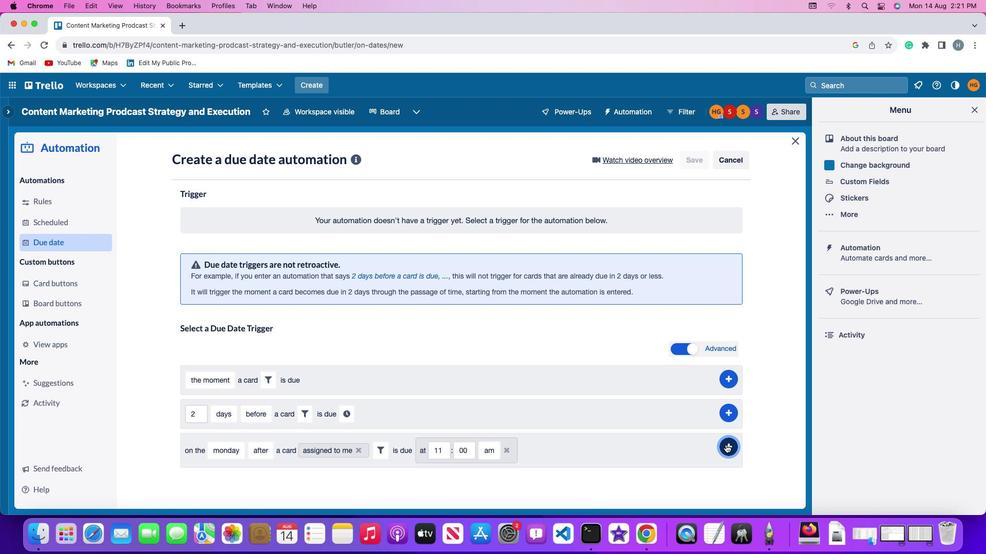 
Action: Mouse moved to (768, 347)
Screenshot: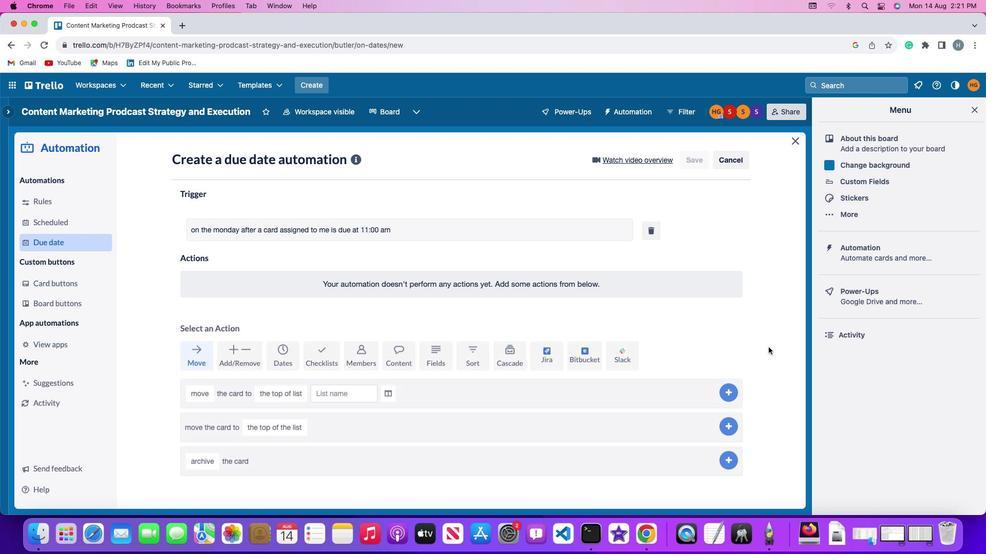
